 Task: Select the criteria, "greater than".
Action: Mouse moved to (162, 58)
Screenshot: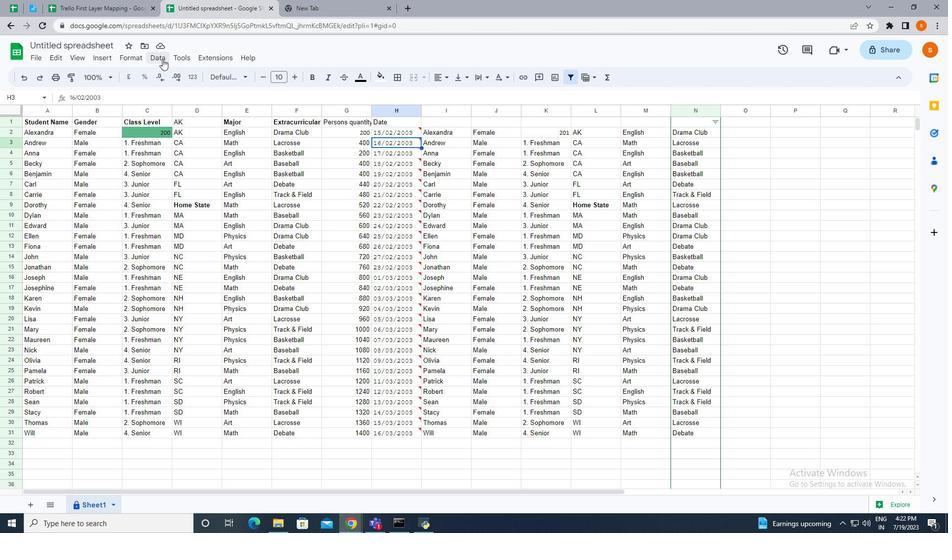 
Action: Mouse pressed left at (162, 58)
Screenshot: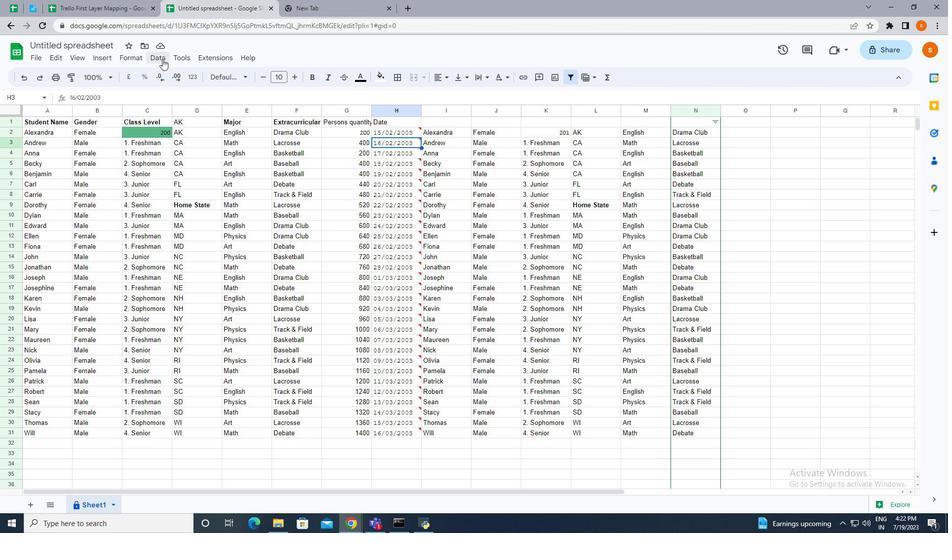 
Action: Mouse moved to (192, 254)
Screenshot: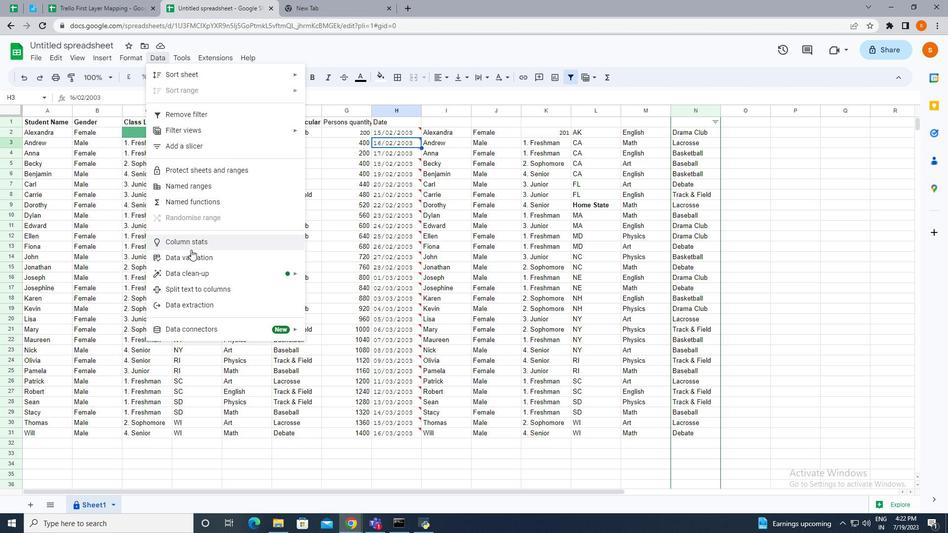 
Action: Mouse pressed left at (192, 254)
Screenshot: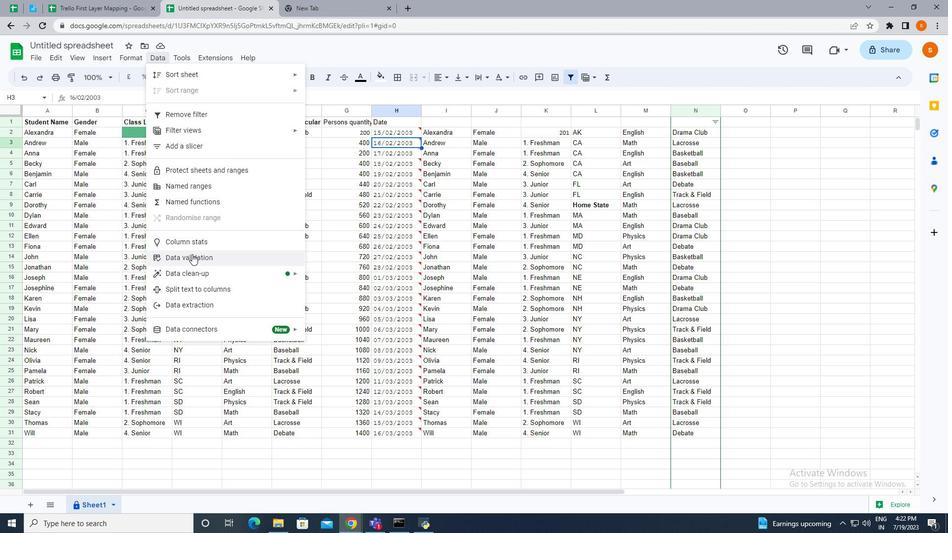 
Action: Mouse moved to (819, 105)
Screenshot: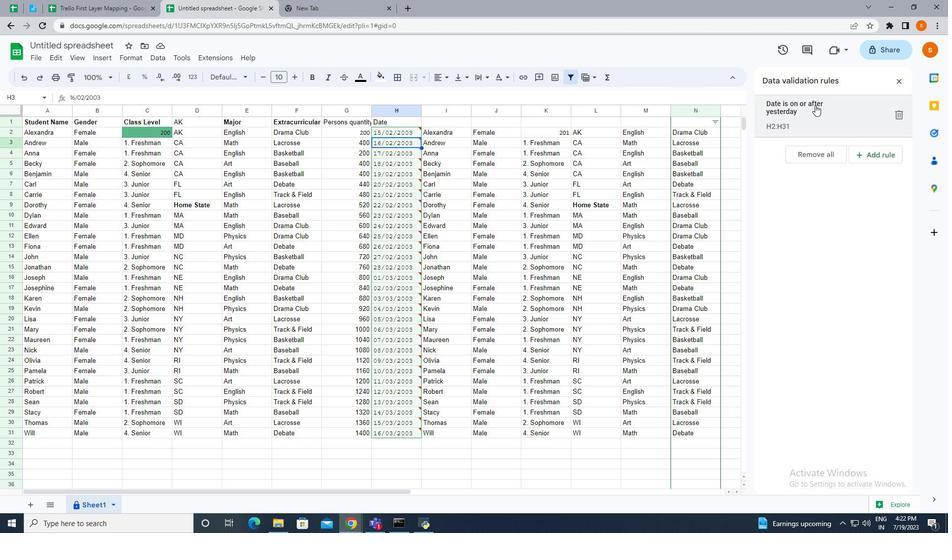 
Action: Mouse pressed left at (819, 105)
Screenshot: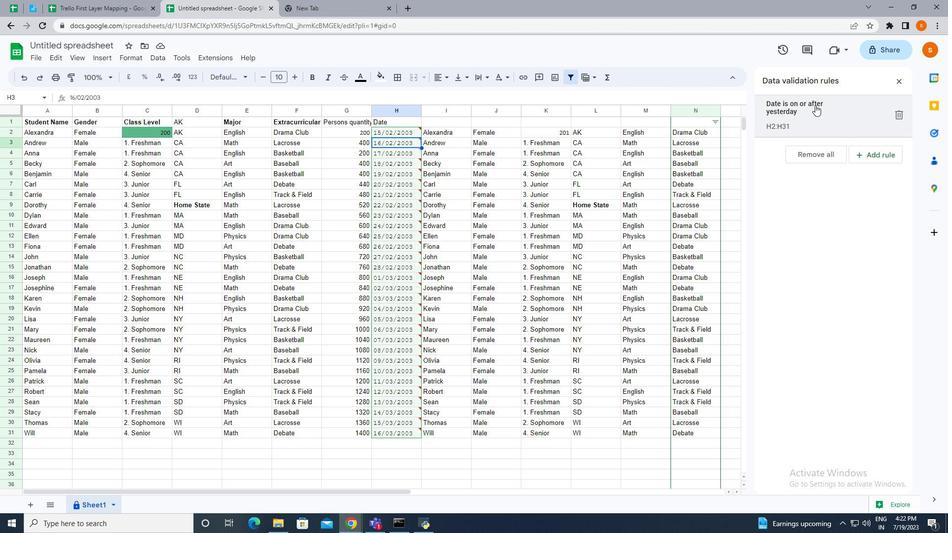 
Action: Mouse moved to (813, 162)
Screenshot: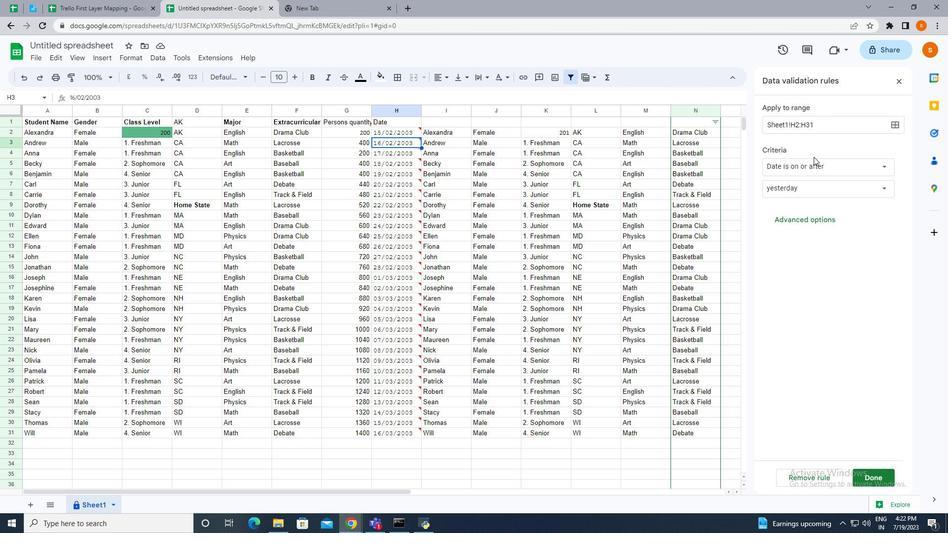 
Action: Mouse pressed left at (813, 162)
Screenshot: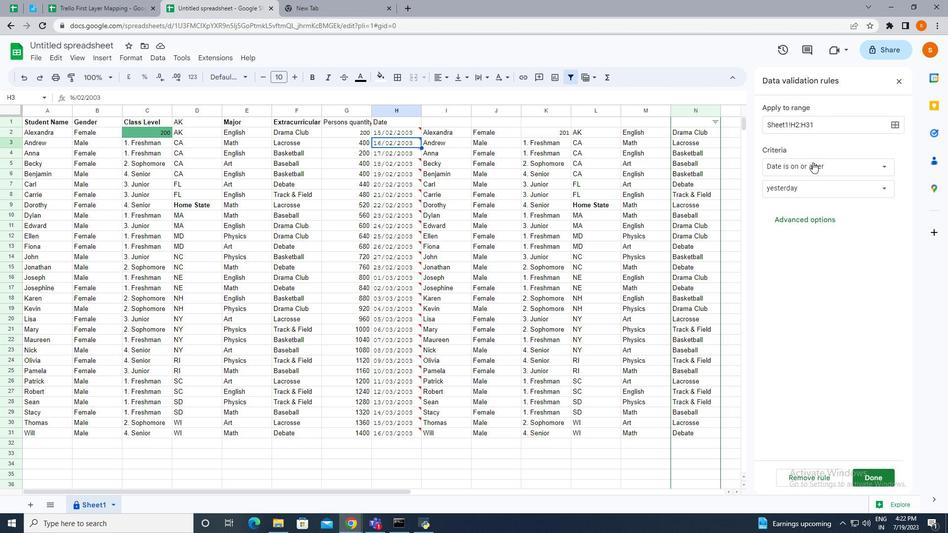 
Action: Mouse moved to (808, 284)
Screenshot: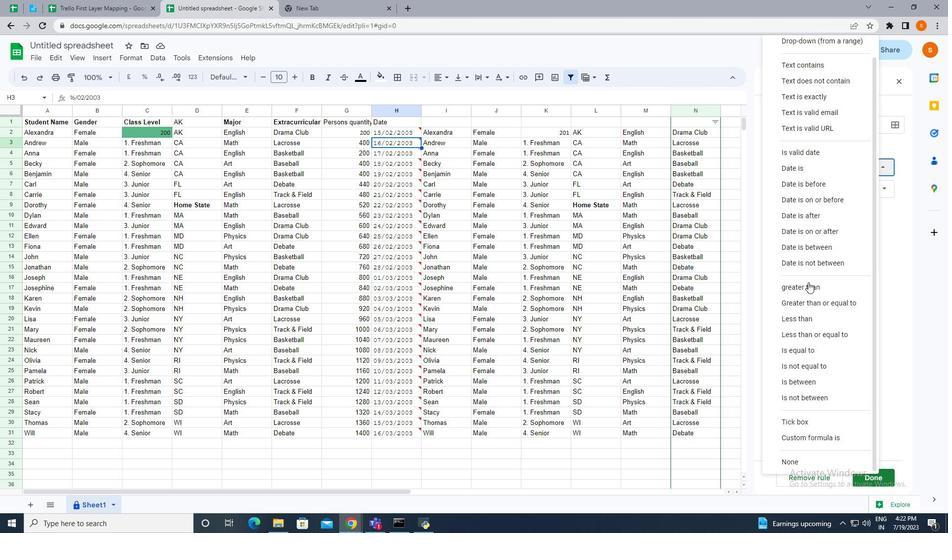 
Action: Mouse pressed left at (808, 284)
Screenshot: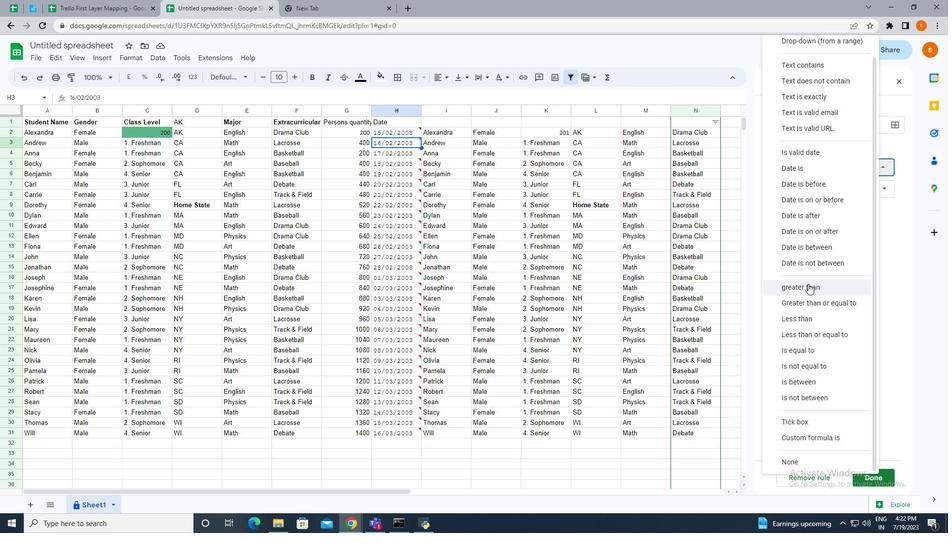 
